 Task: Set the Discount to "2" while creating a new customer.
Action: Mouse moved to (137, 18)
Screenshot: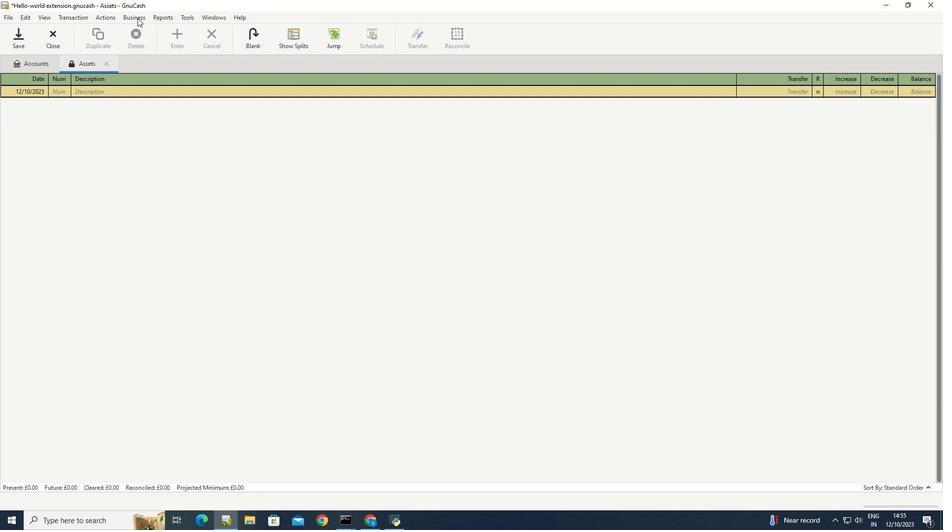 
Action: Mouse pressed left at (137, 18)
Screenshot: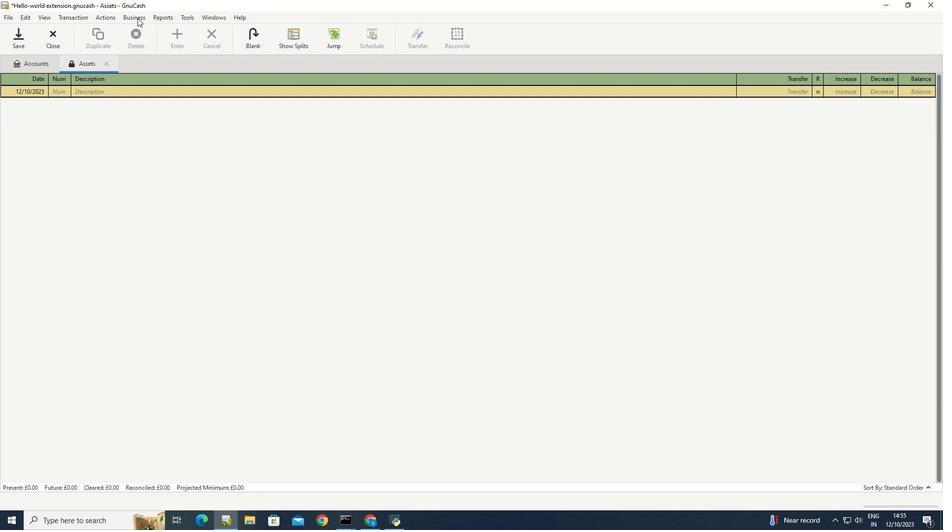 
Action: Mouse moved to (249, 43)
Screenshot: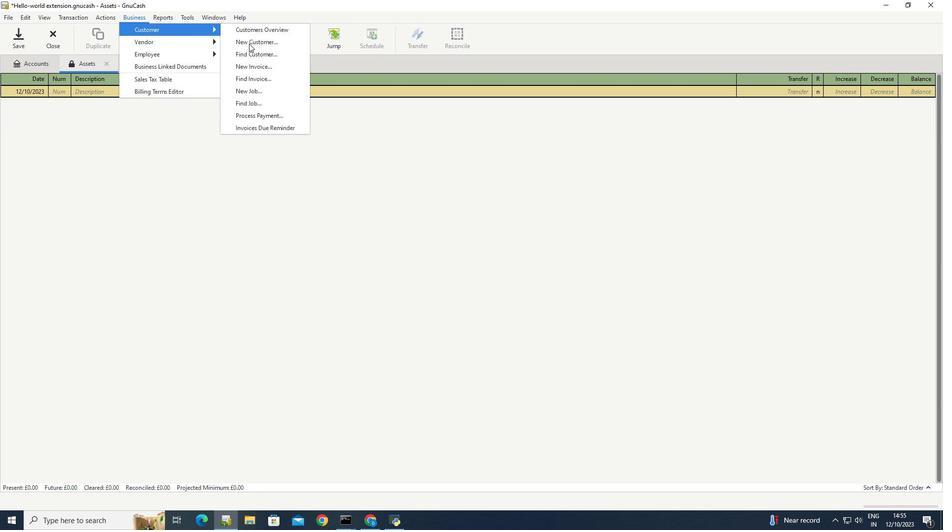 
Action: Mouse pressed left at (249, 43)
Screenshot: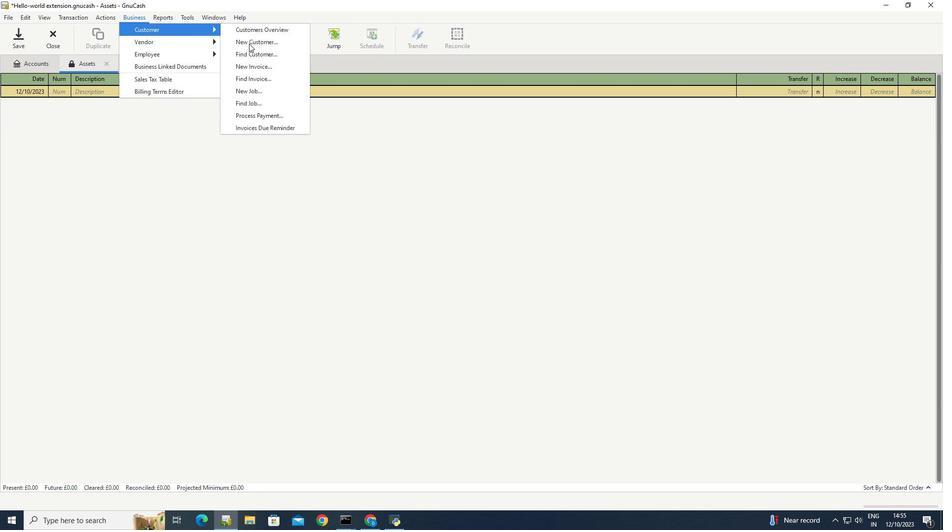 
Action: Mouse moved to (453, 135)
Screenshot: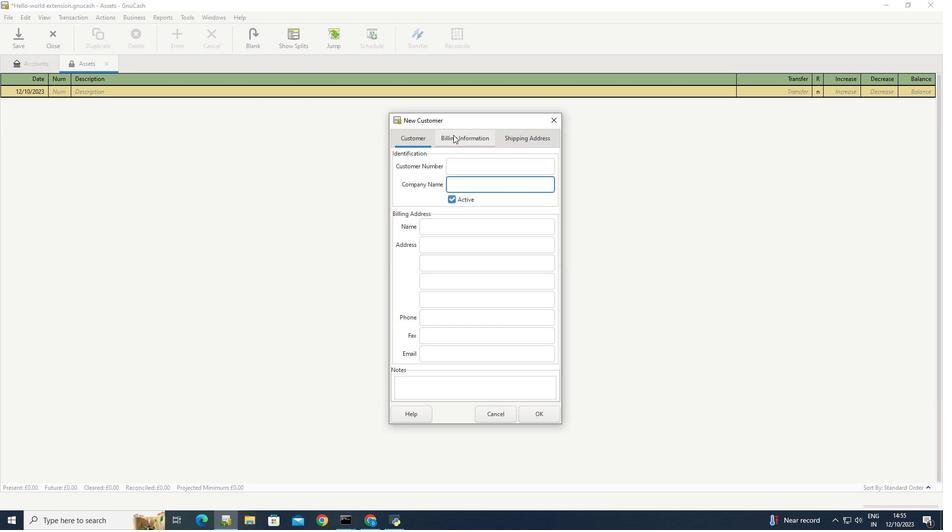 
Action: Mouse pressed left at (453, 135)
Screenshot: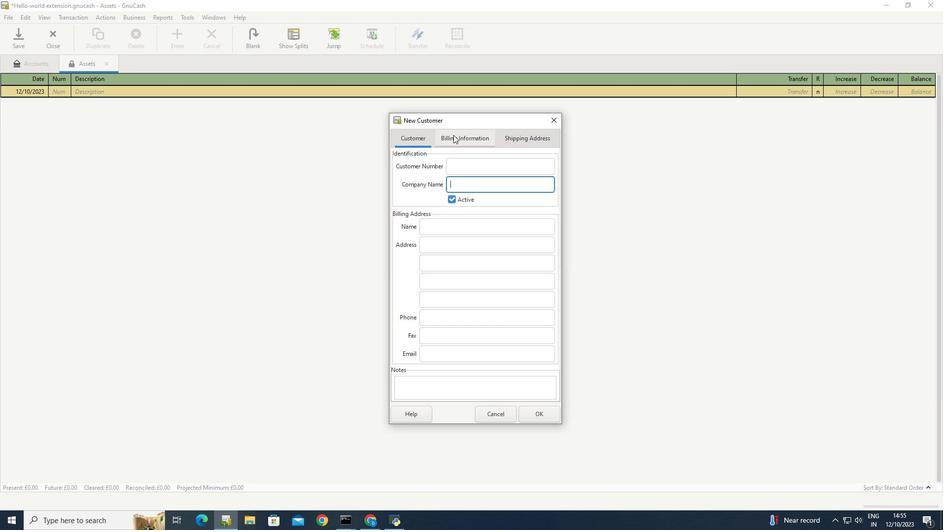 
Action: Mouse moved to (451, 201)
Screenshot: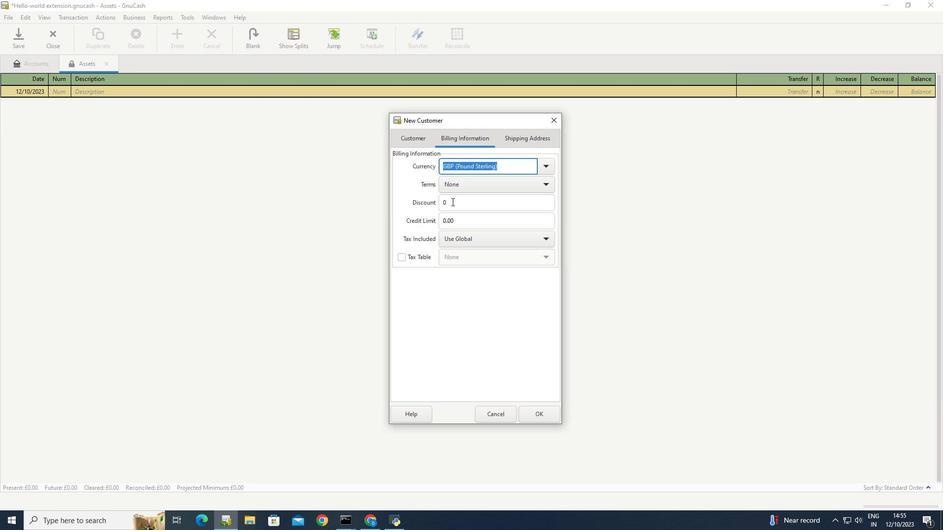 
Action: Mouse pressed left at (451, 201)
Screenshot: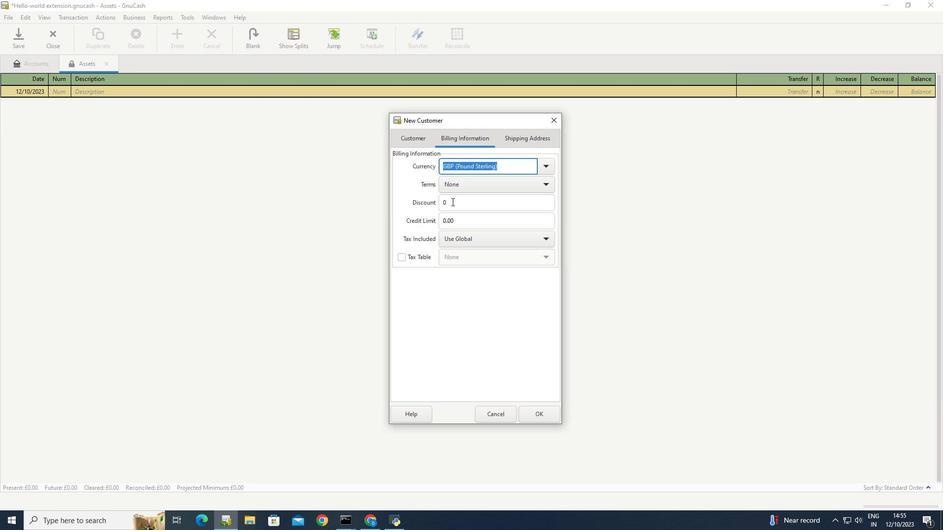
Action: Key pressed <Key.backspace>2
Screenshot: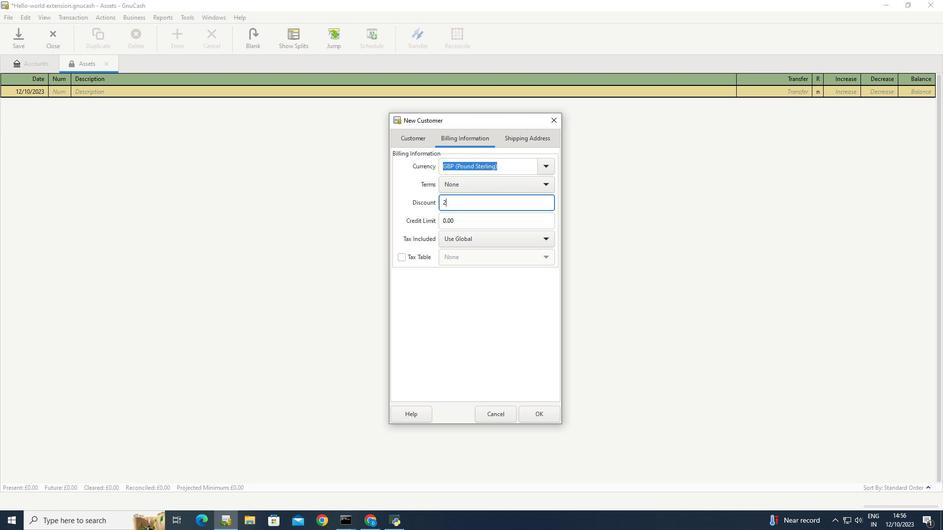 
Action: Mouse moved to (458, 301)
Screenshot: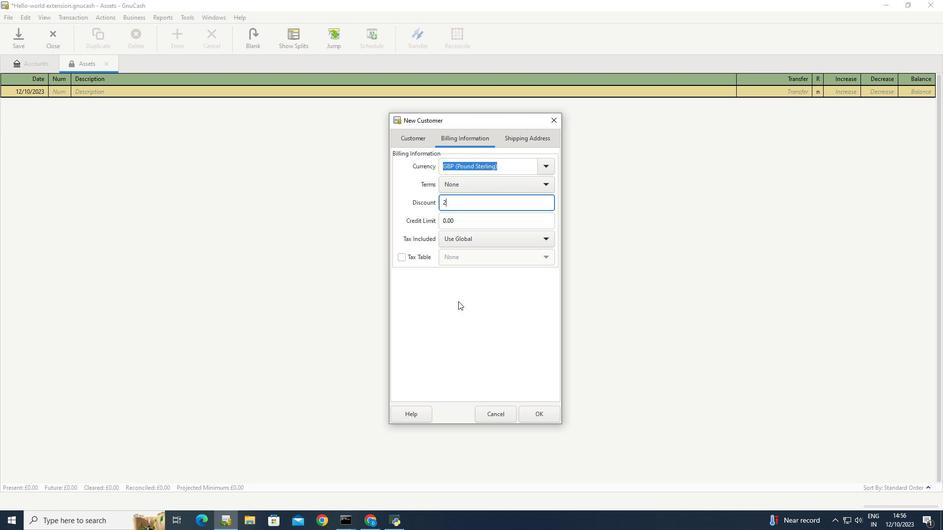 
Action: Mouse pressed left at (458, 301)
Screenshot: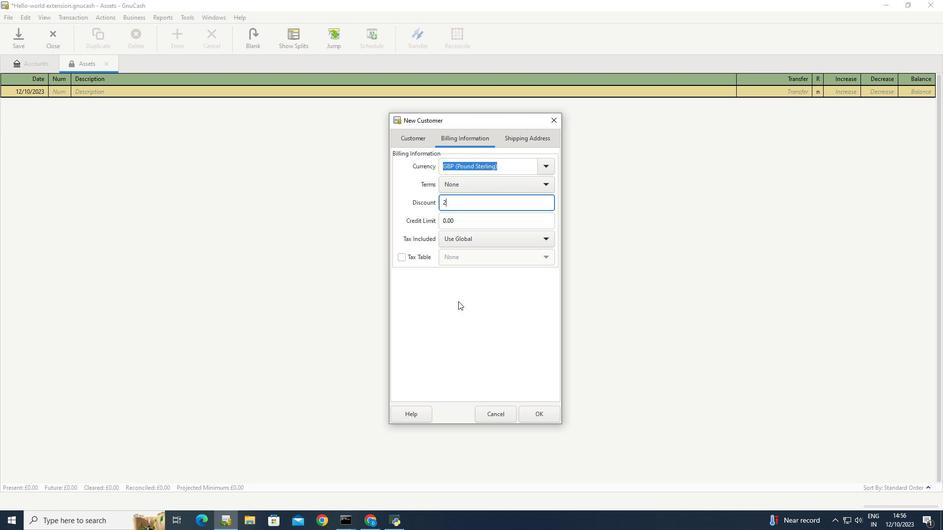 
